 Task: Add Organic Cilantro to the cart.
Action: Mouse moved to (341, 155)
Screenshot: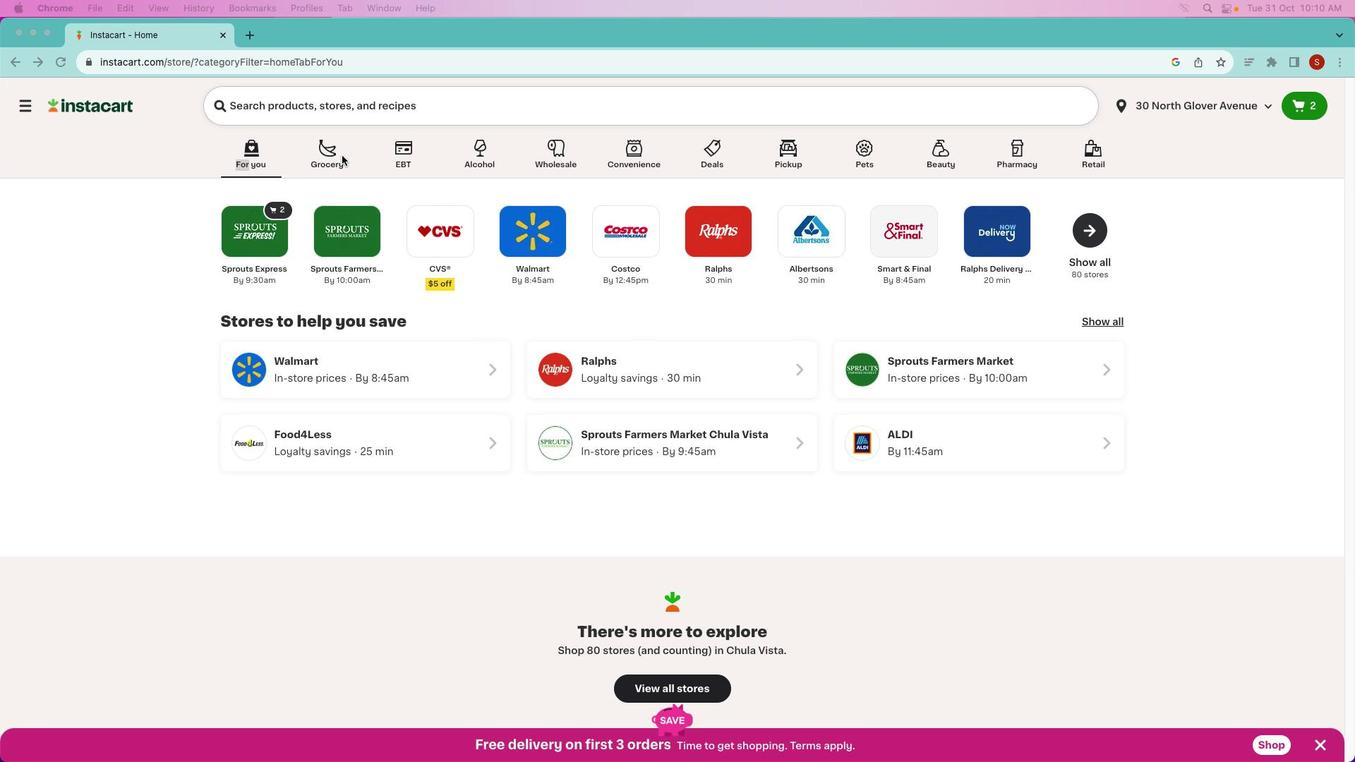 
Action: Mouse pressed left at (341, 155)
Screenshot: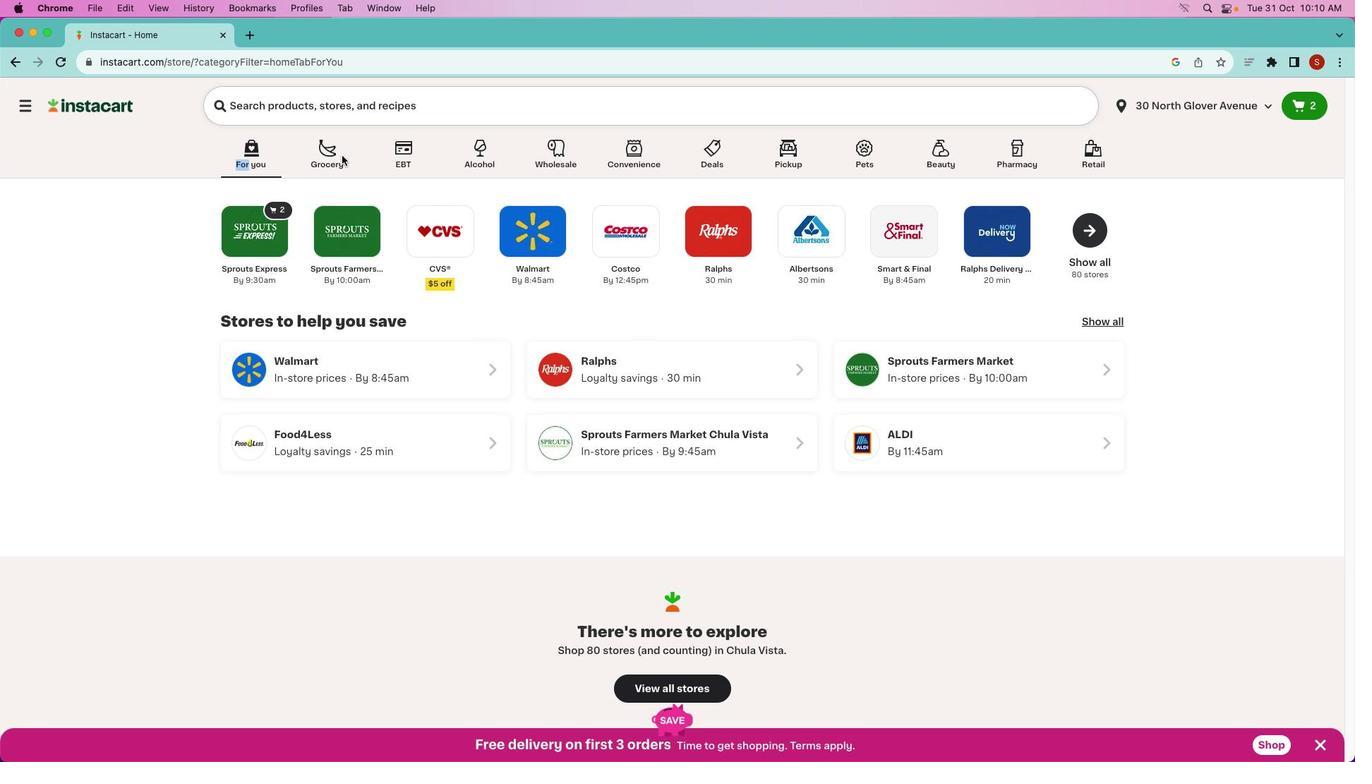 
Action: Mouse pressed left at (341, 155)
Screenshot: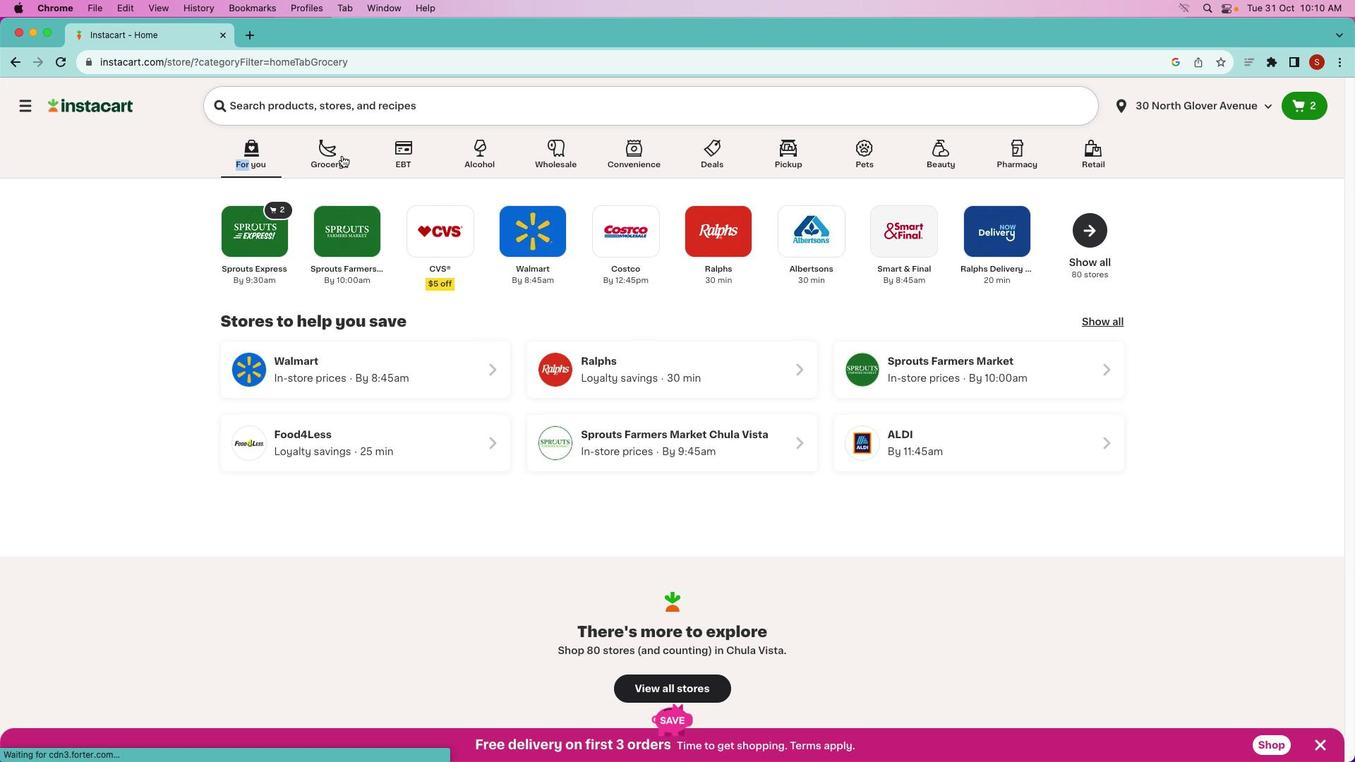 
Action: Mouse moved to (633, 390)
Screenshot: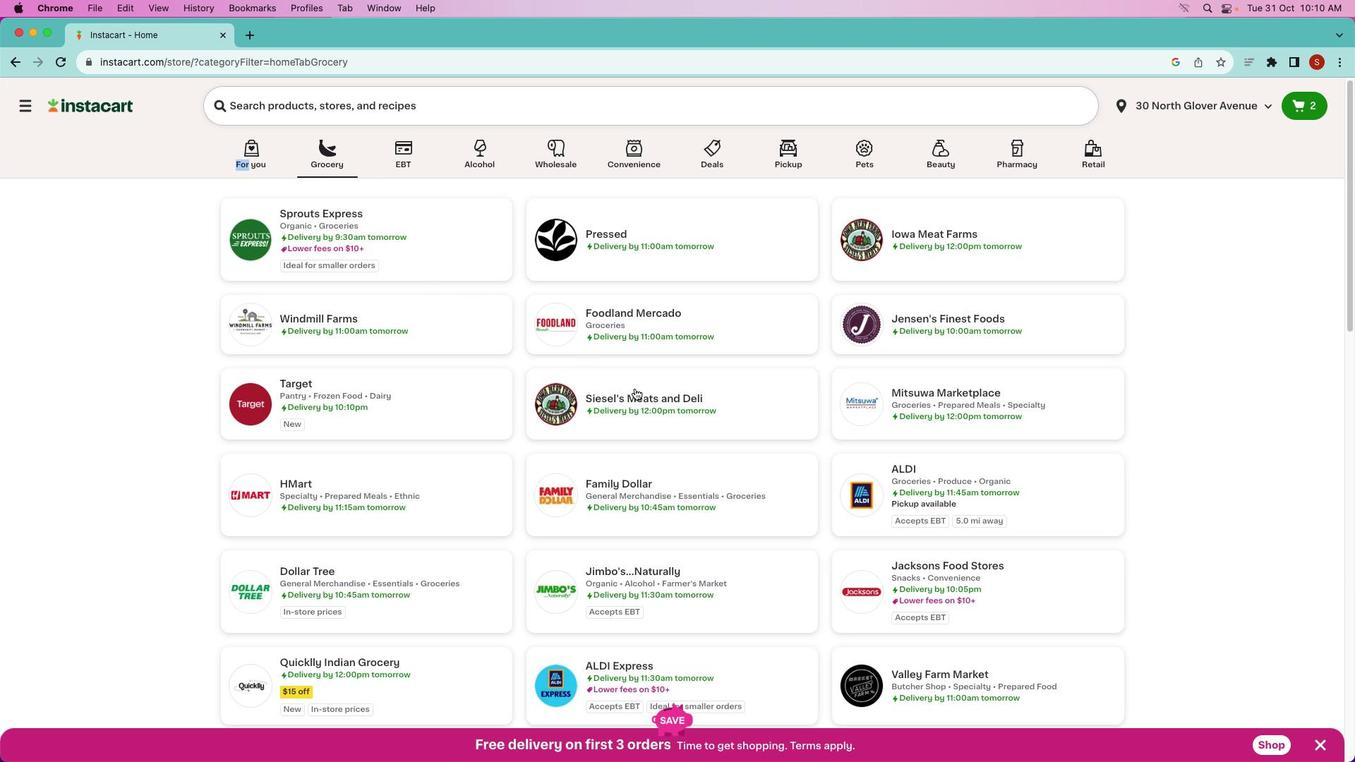 
Action: Mouse scrolled (633, 390) with delta (0, 0)
Screenshot: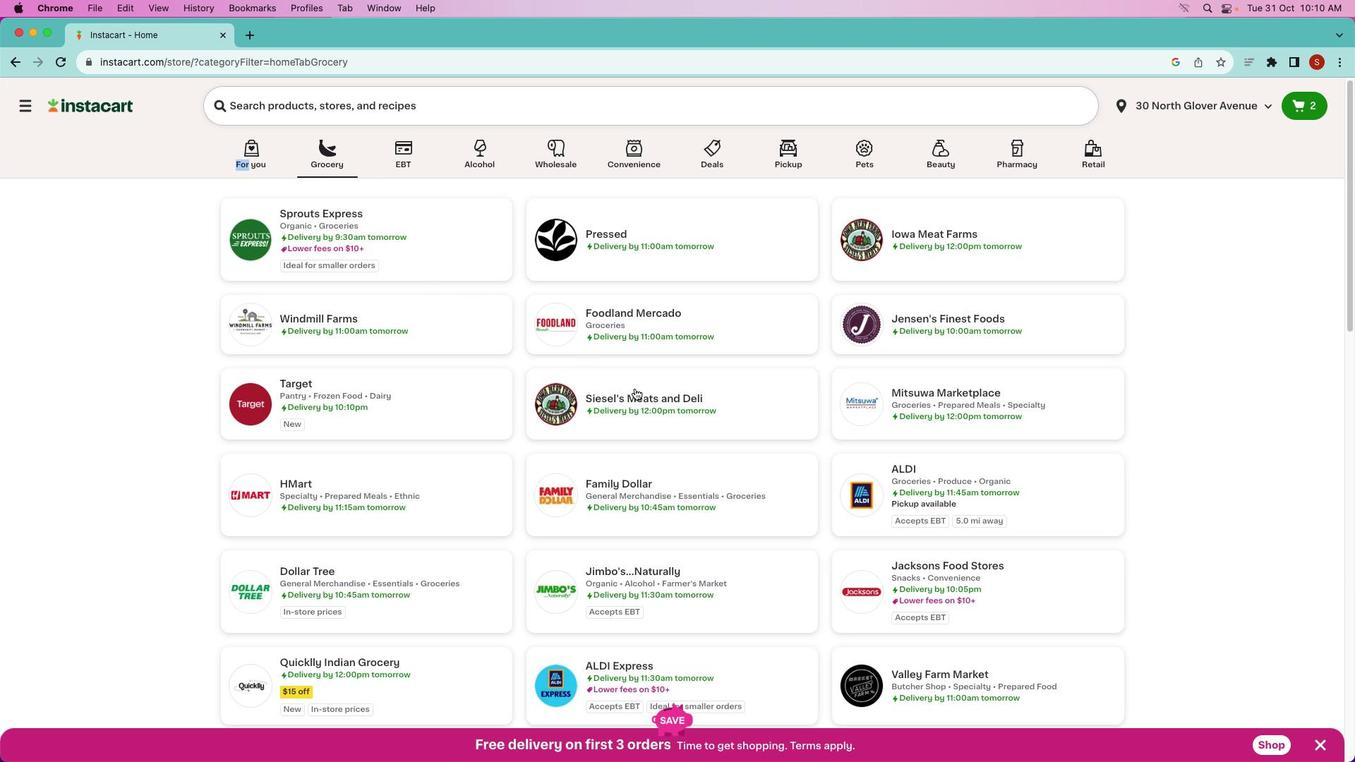 
Action: Mouse moved to (634, 389)
Screenshot: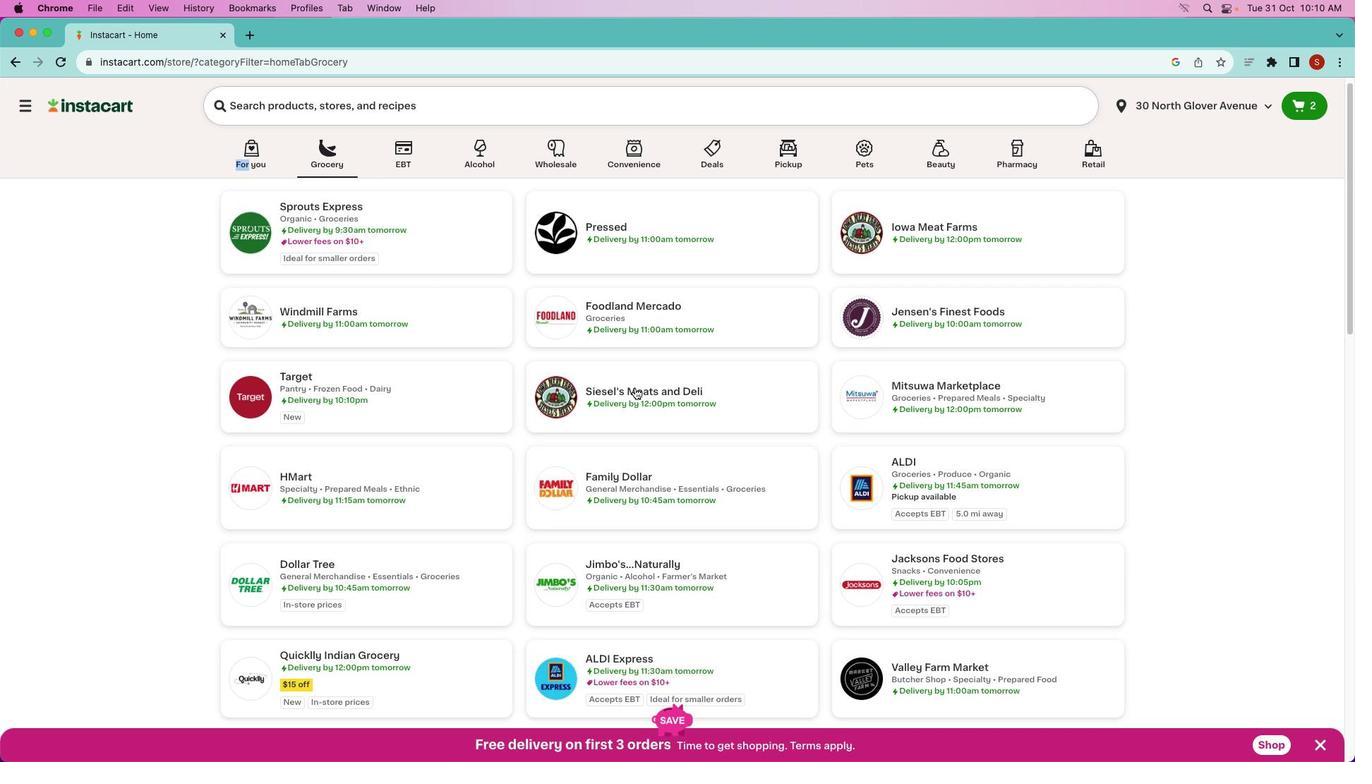
Action: Mouse scrolled (634, 389) with delta (0, 0)
Screenshot: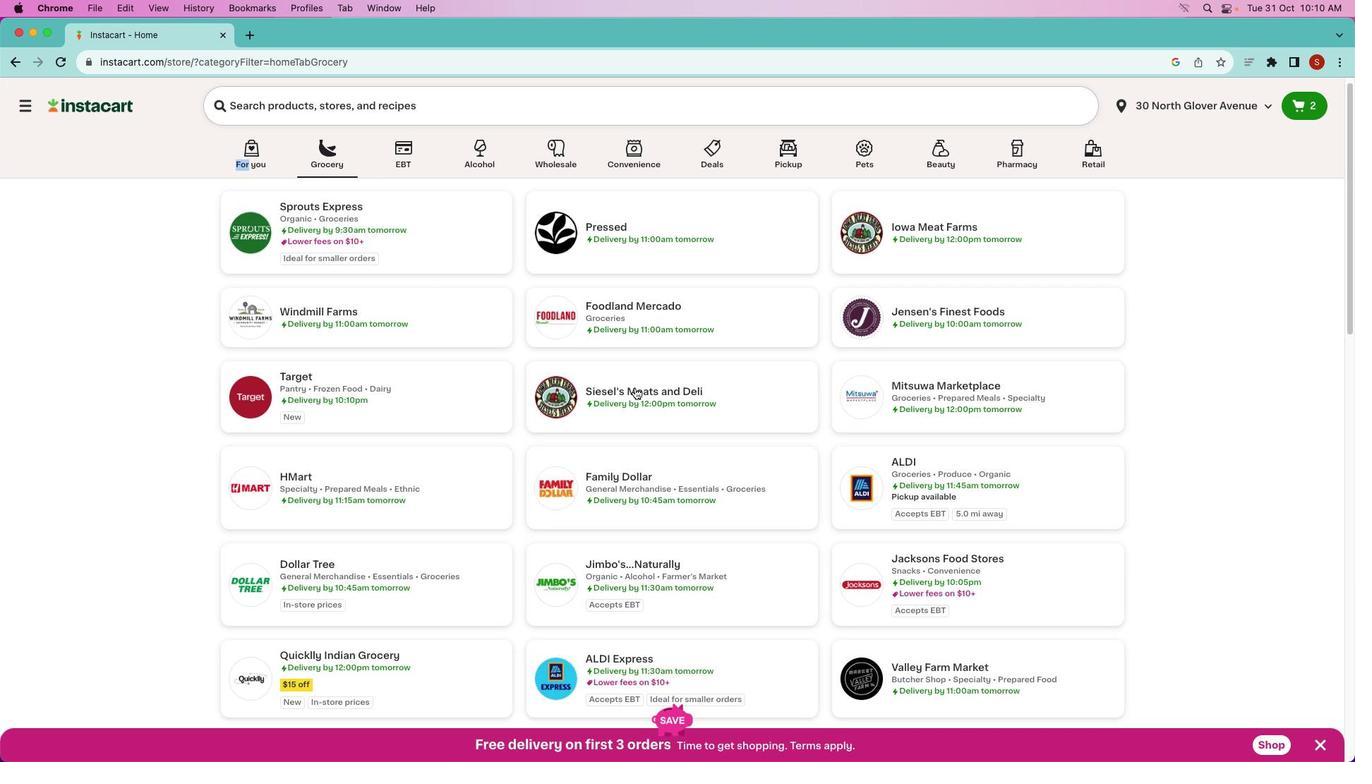 
Action: Mouse moved to (635, 391)
Screenshot: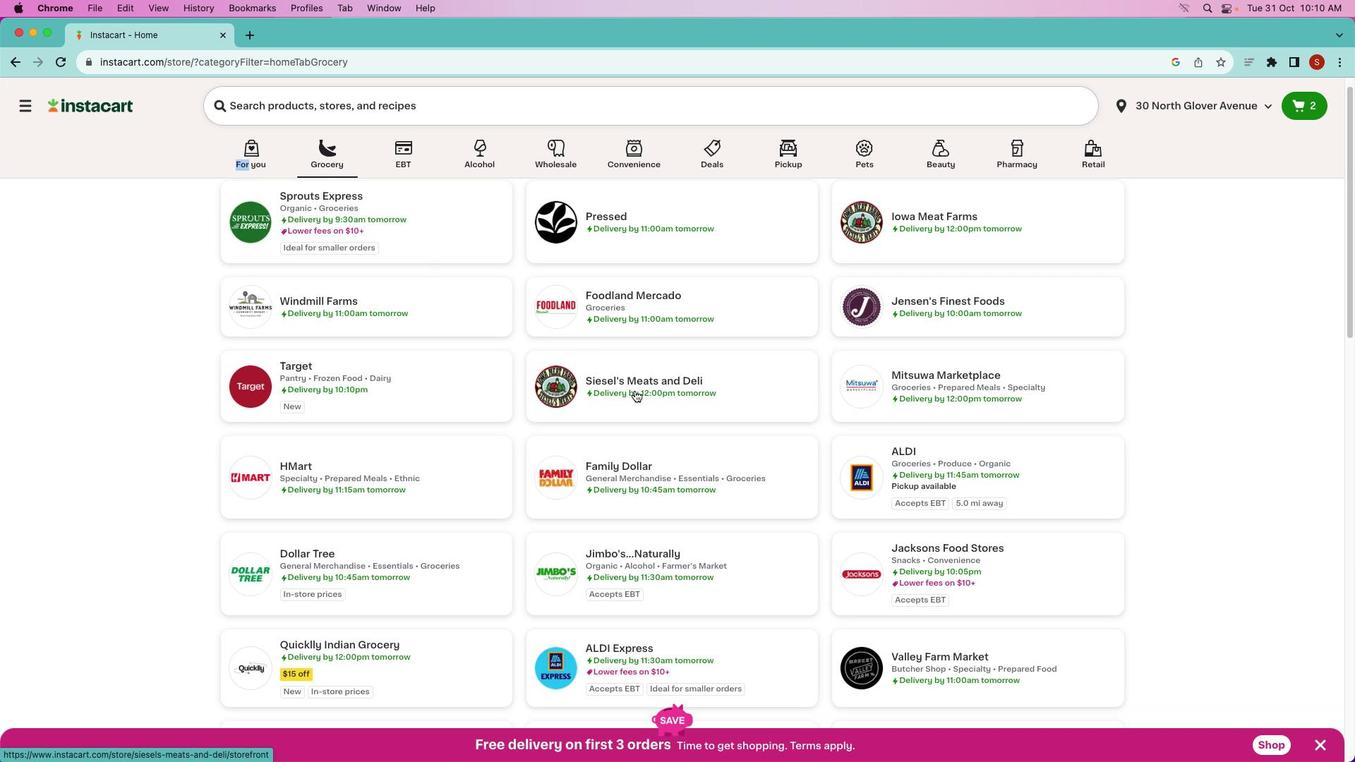 
Action: Mouse scrolled (635, 391) with delta (0, 0)
Screenshot: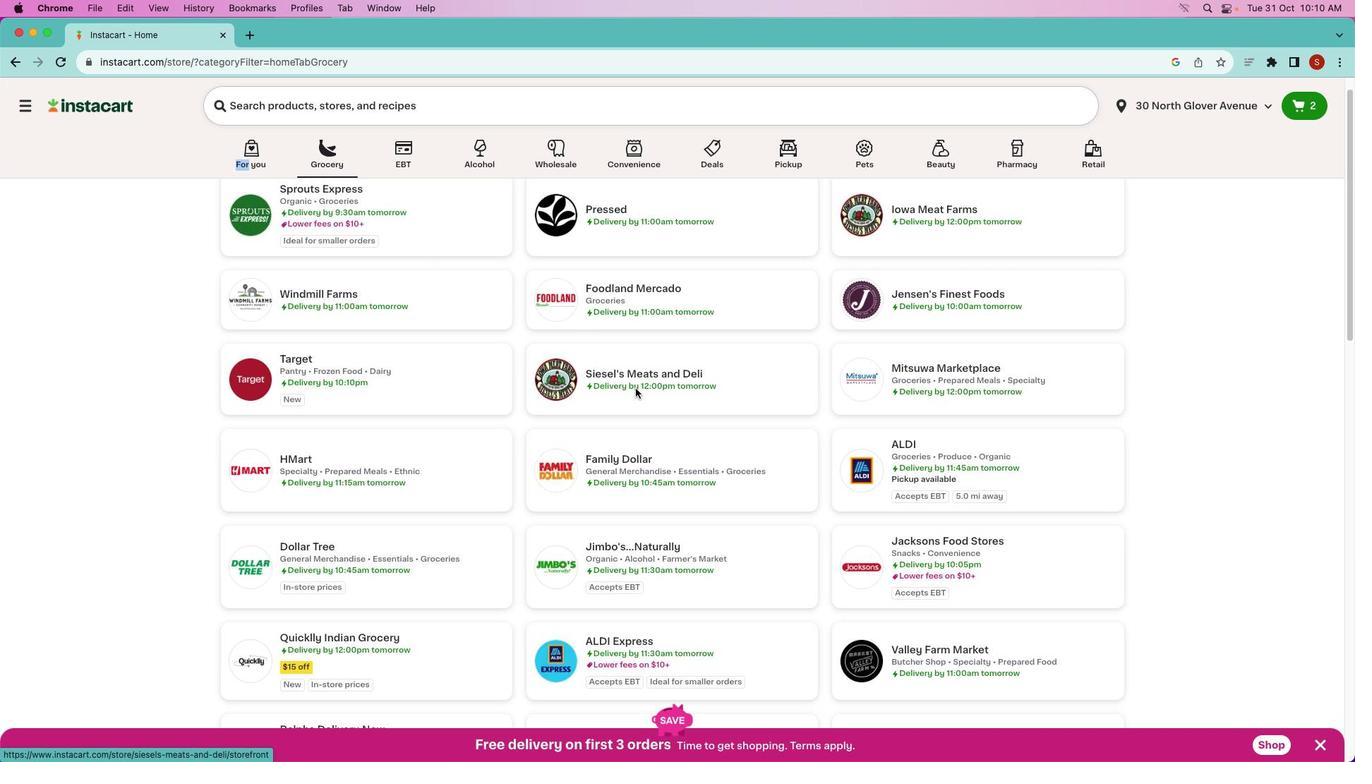 
Action: Mouse scrolled (635, 391) with delta (0, 0)
Screenshot: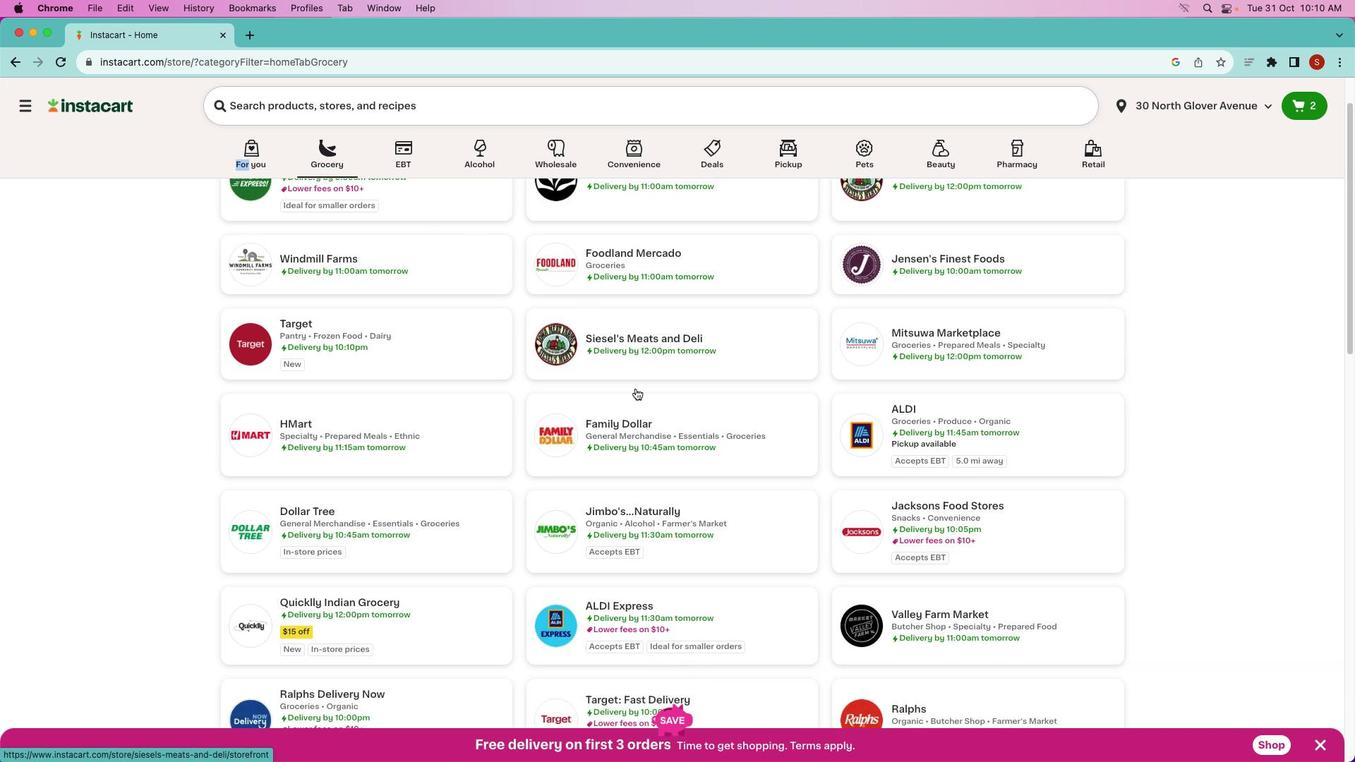 
Action: Mouse scrolled (635, 391) with delta (0, -2)
Screenshot: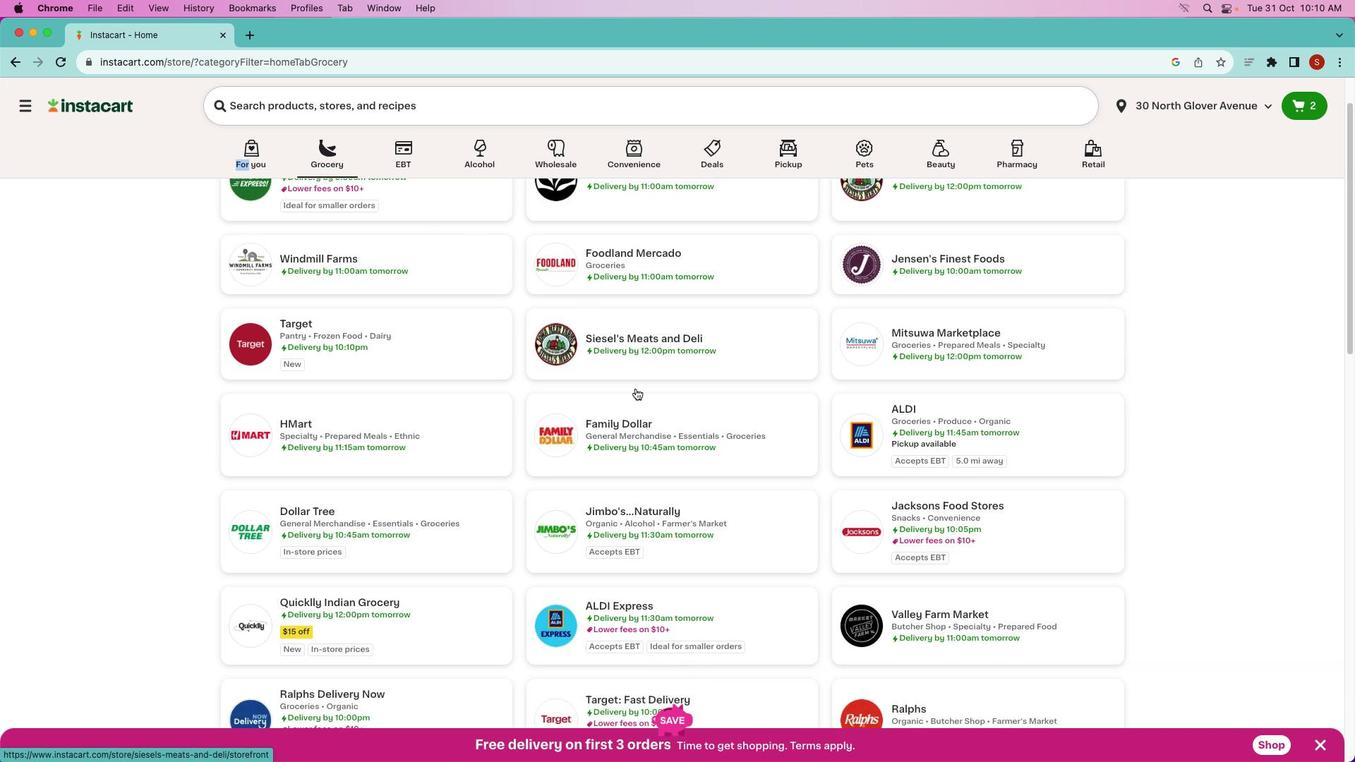 
Action: Mouse moved to (635, 390)
Screenshot: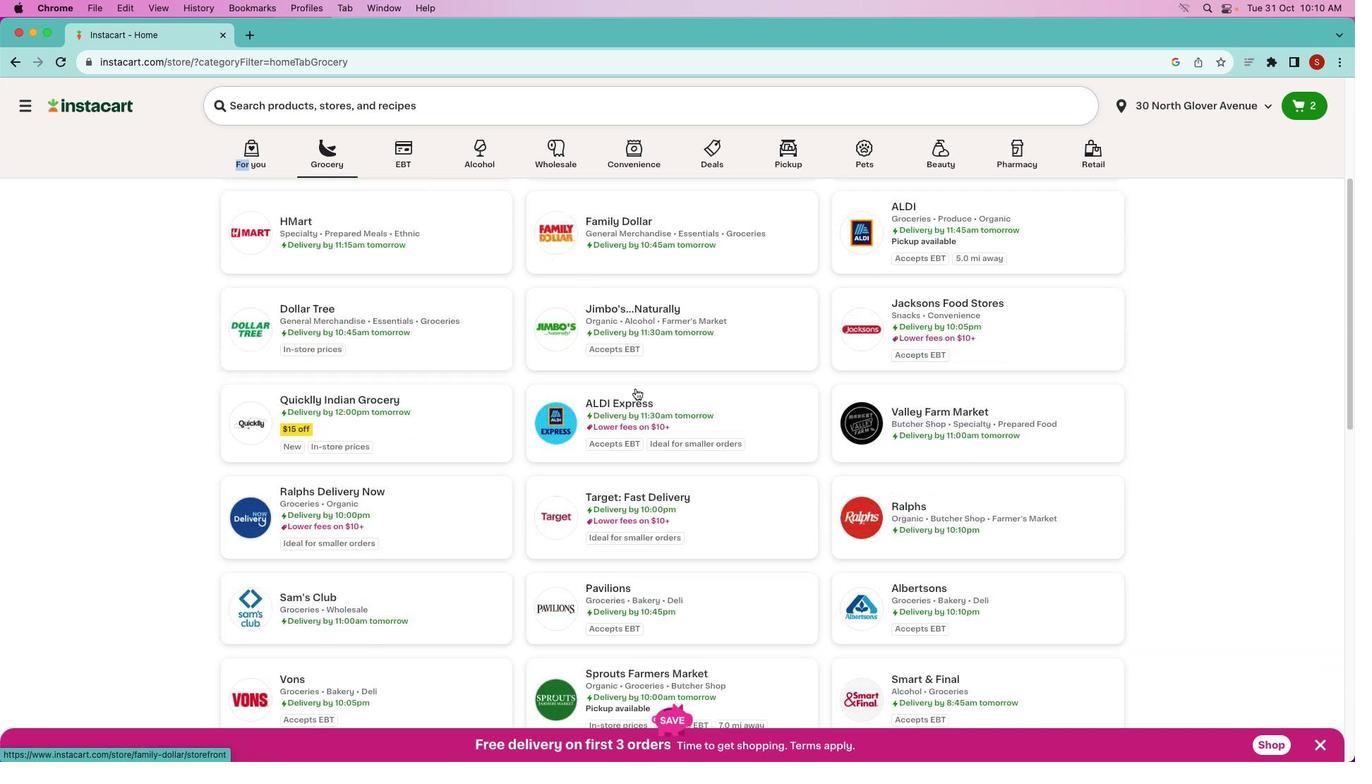 
Action: Mouse scrolled (635, 390) with delta (0, -2)
Screenshot: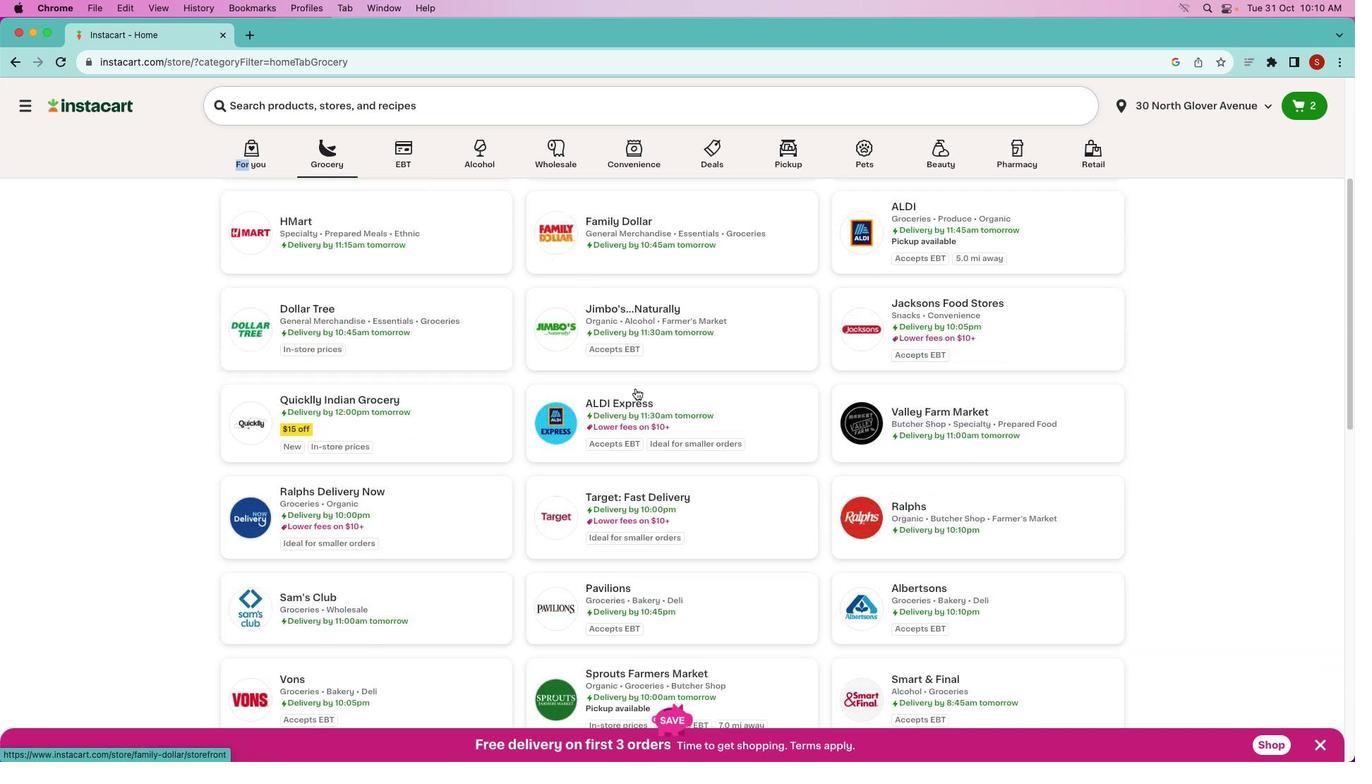
Action: Mouse moved to (658, 467)
Screenshot: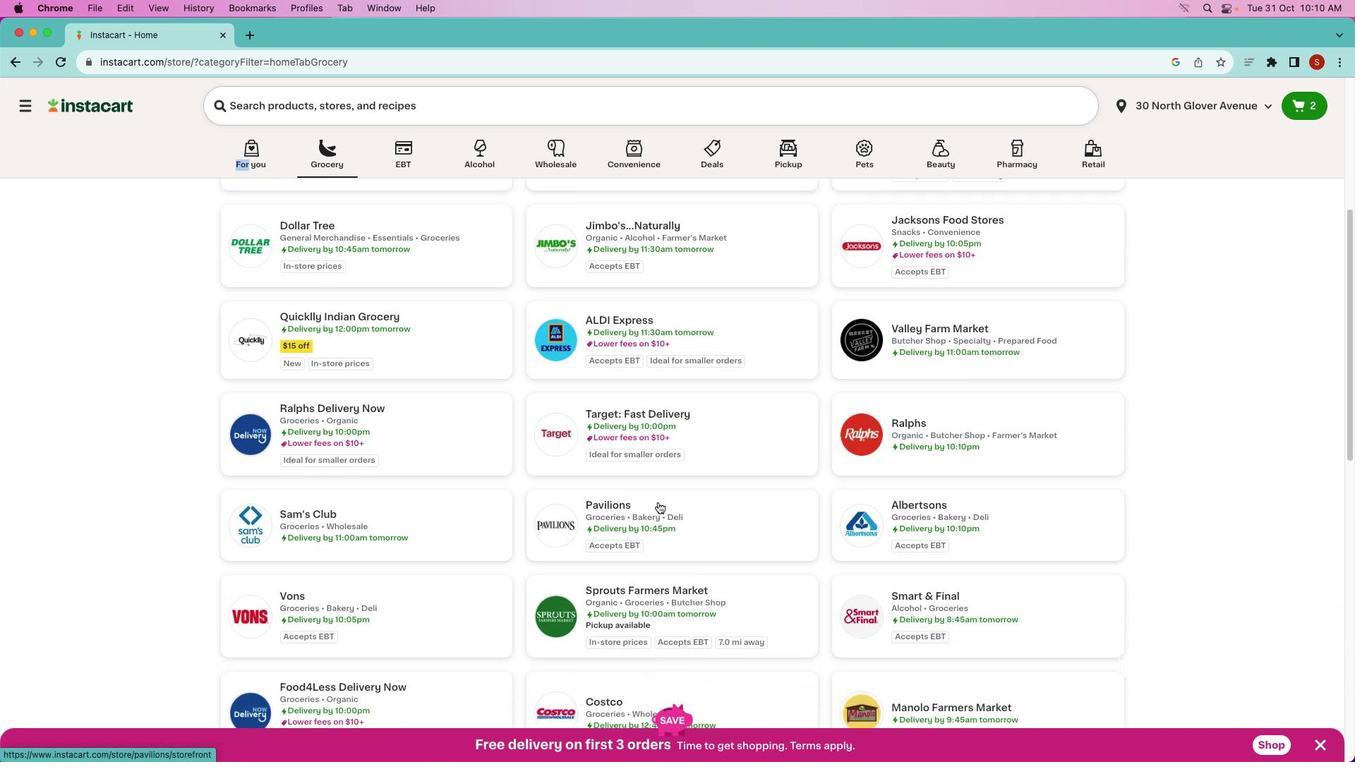 
Action: Mouse scrolled (658, 467) with delta (0, 0)
Screenshot: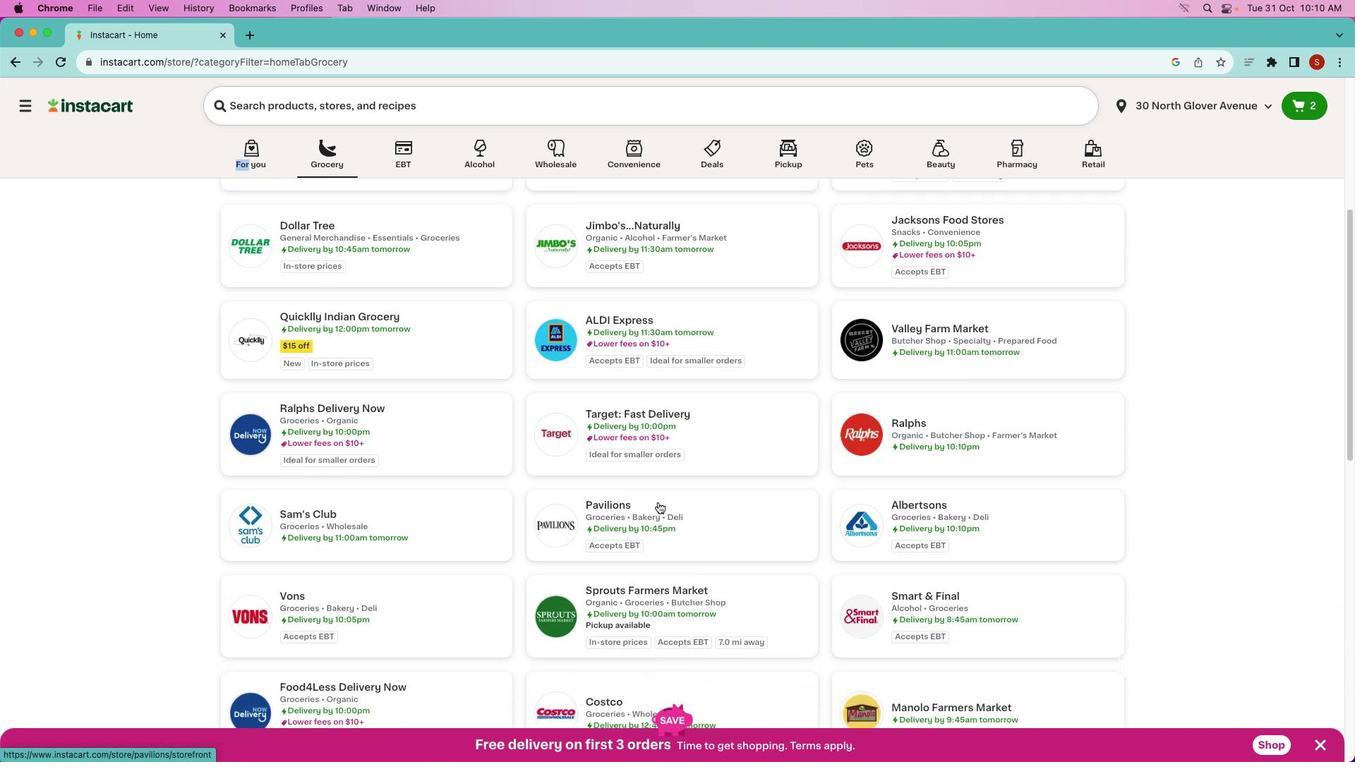
Action: Mouse moved to (660, 482)
Screenshot: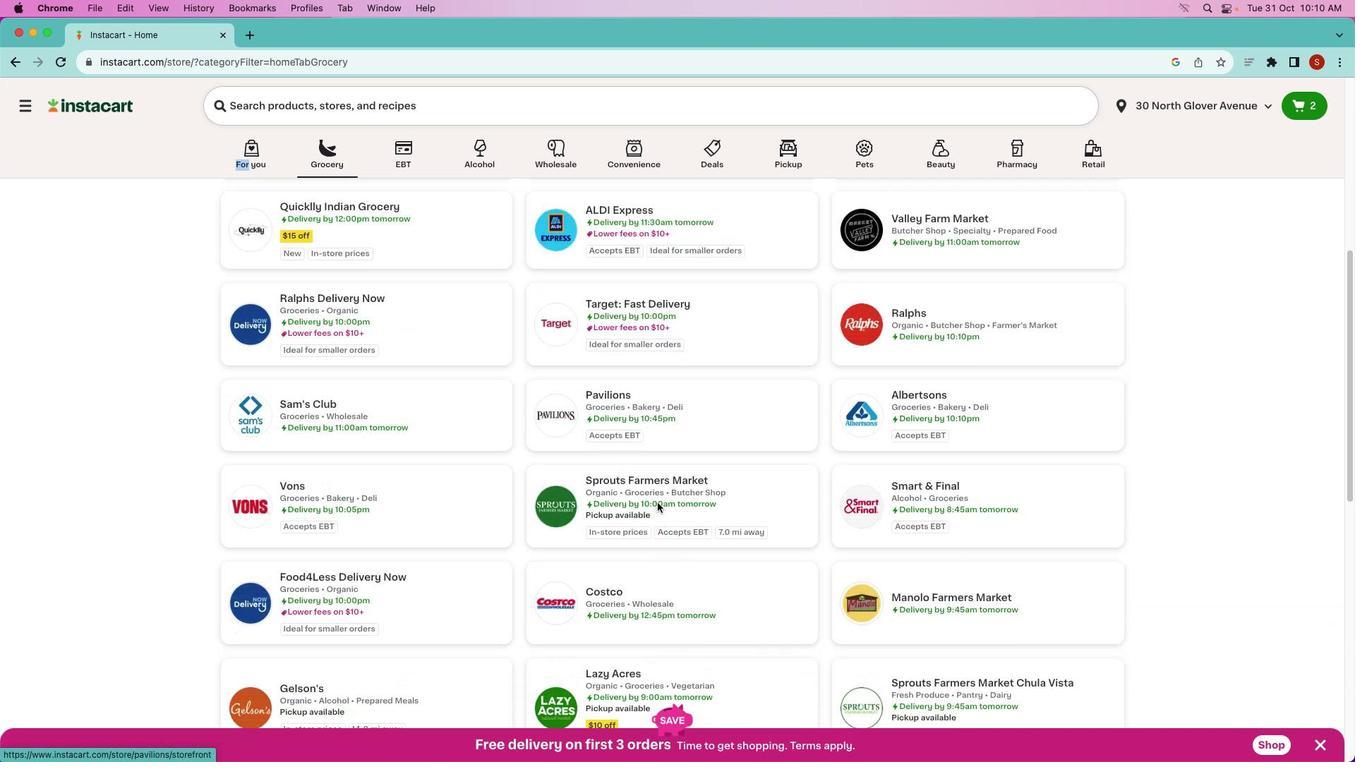 
Action: Mouse scrolled (660, 482) with delta (0, 0)
Screenshot: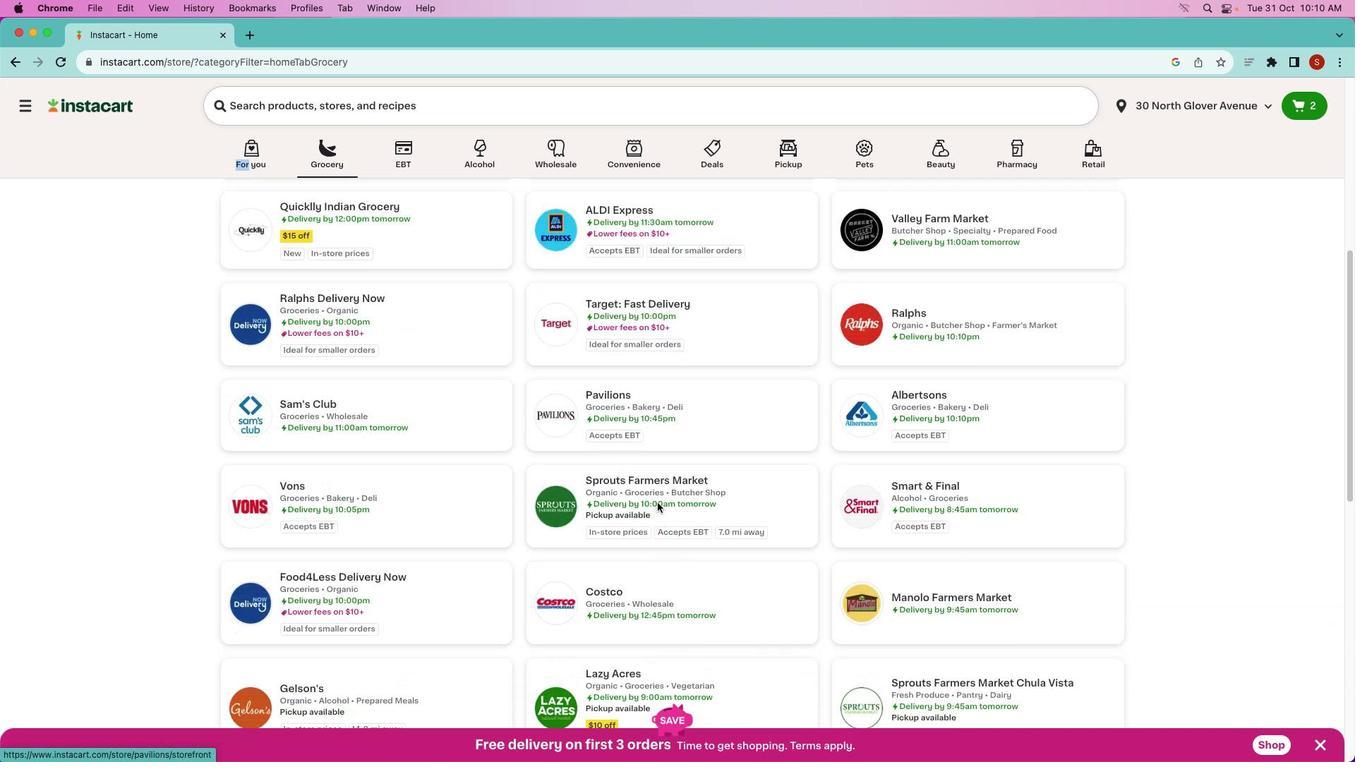 
Action: Mouse moved to (660, 490)
Screenshot: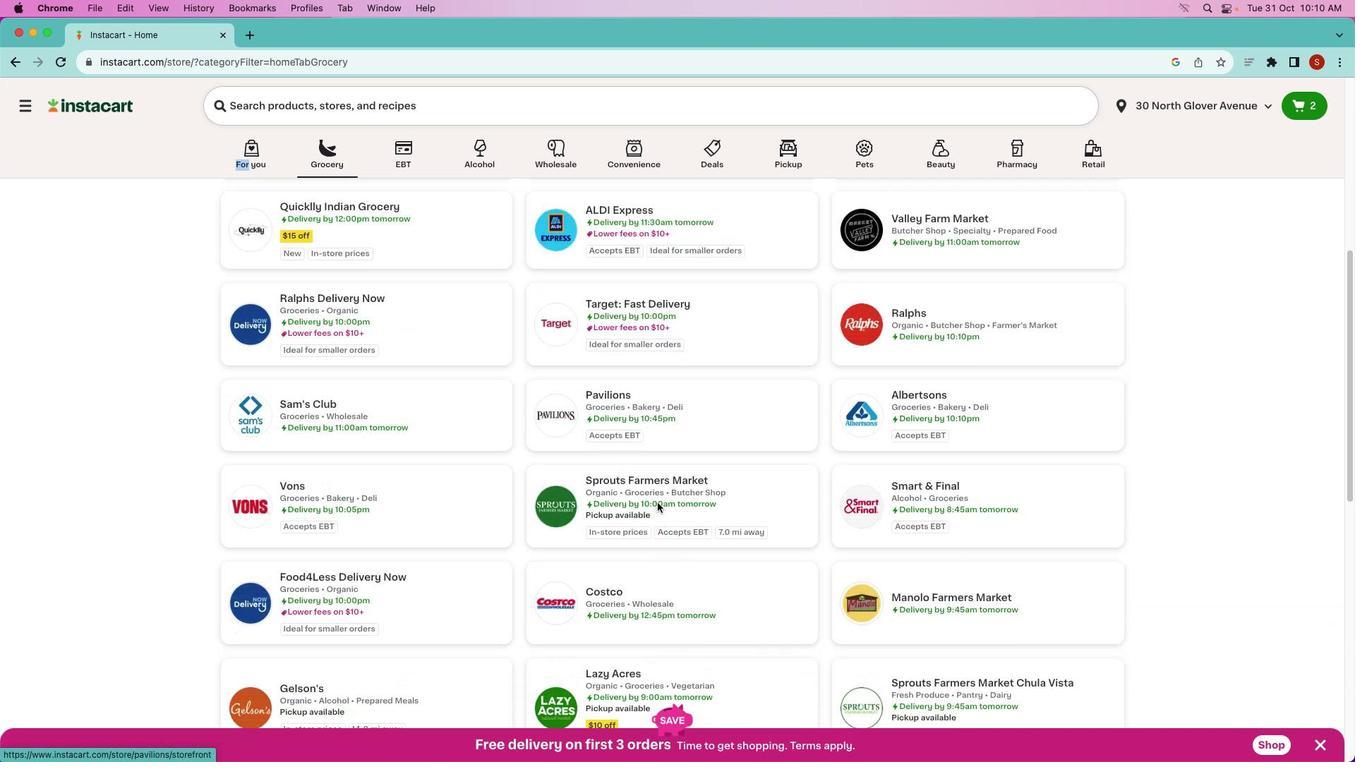 
Action: Mouse scrolled (660, 490) with delta (0, -2)
Screenshot: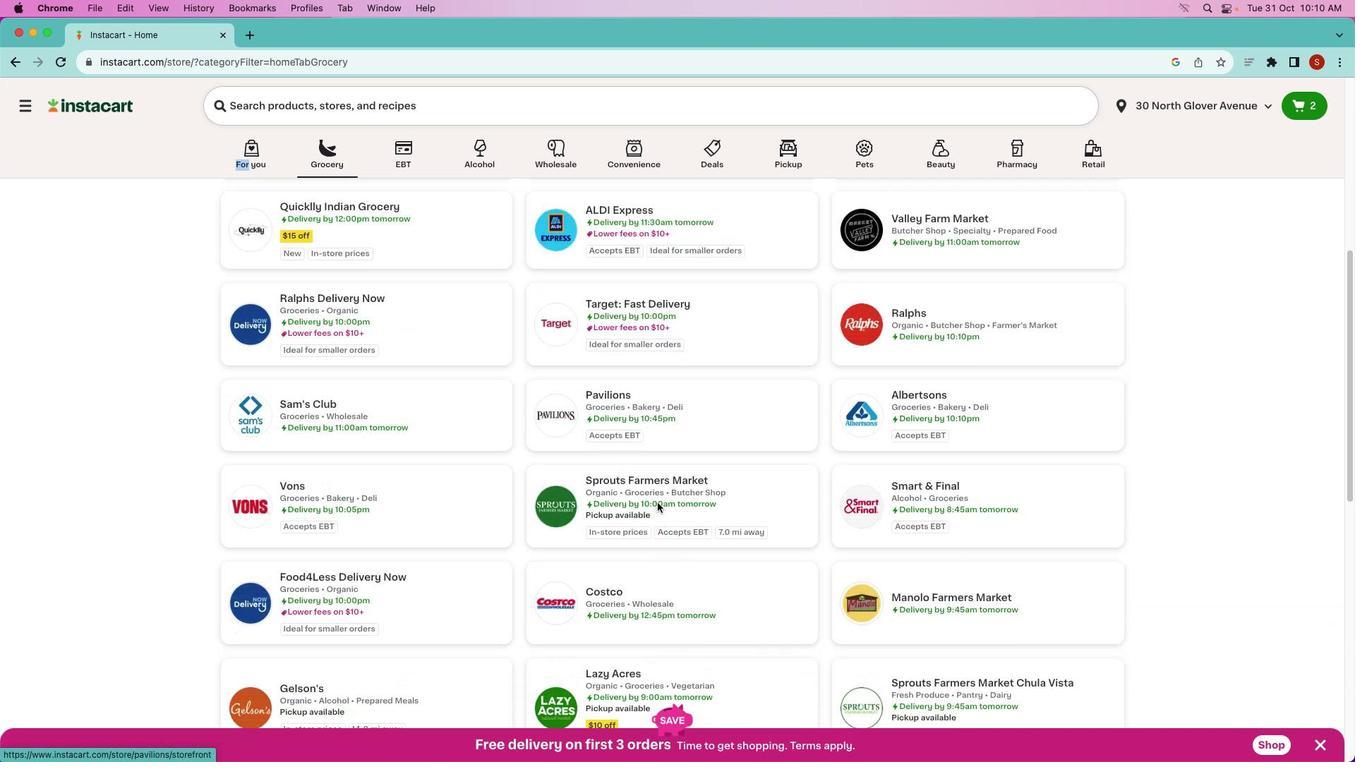 
Action: Mouse moved to (659, 500)
Screenshot: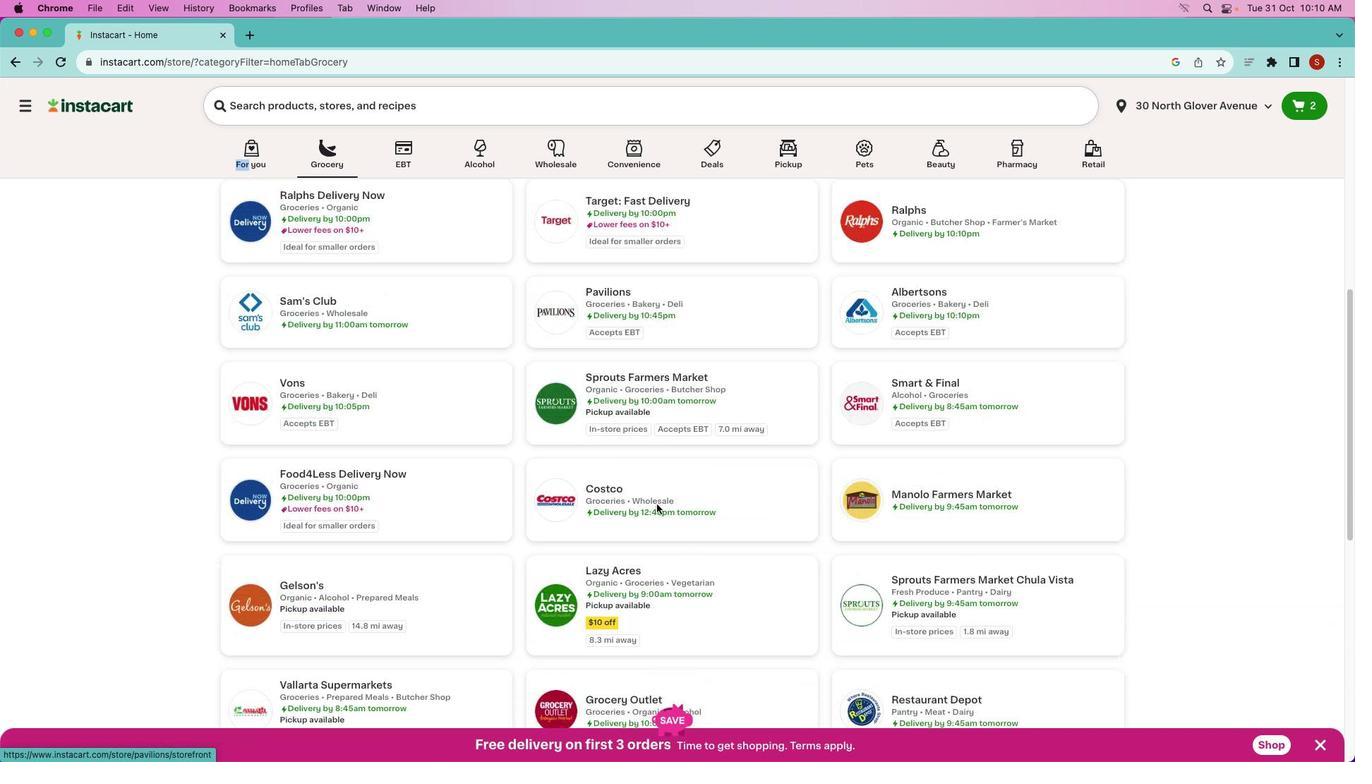 
Action: Mouse scrolled (659, 500) with delta (0, -3)
Screenshot: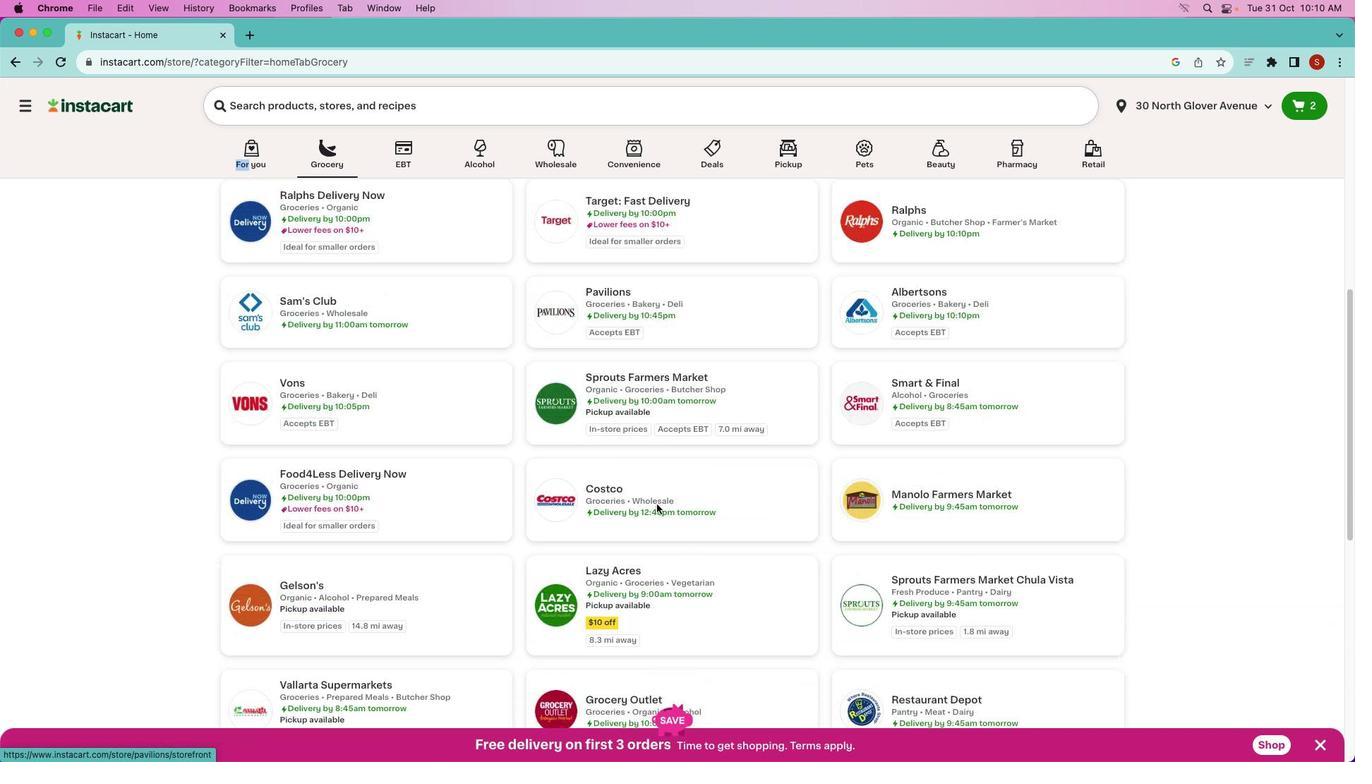 
Action: Mouse moved to (640, 375)
Screenshot: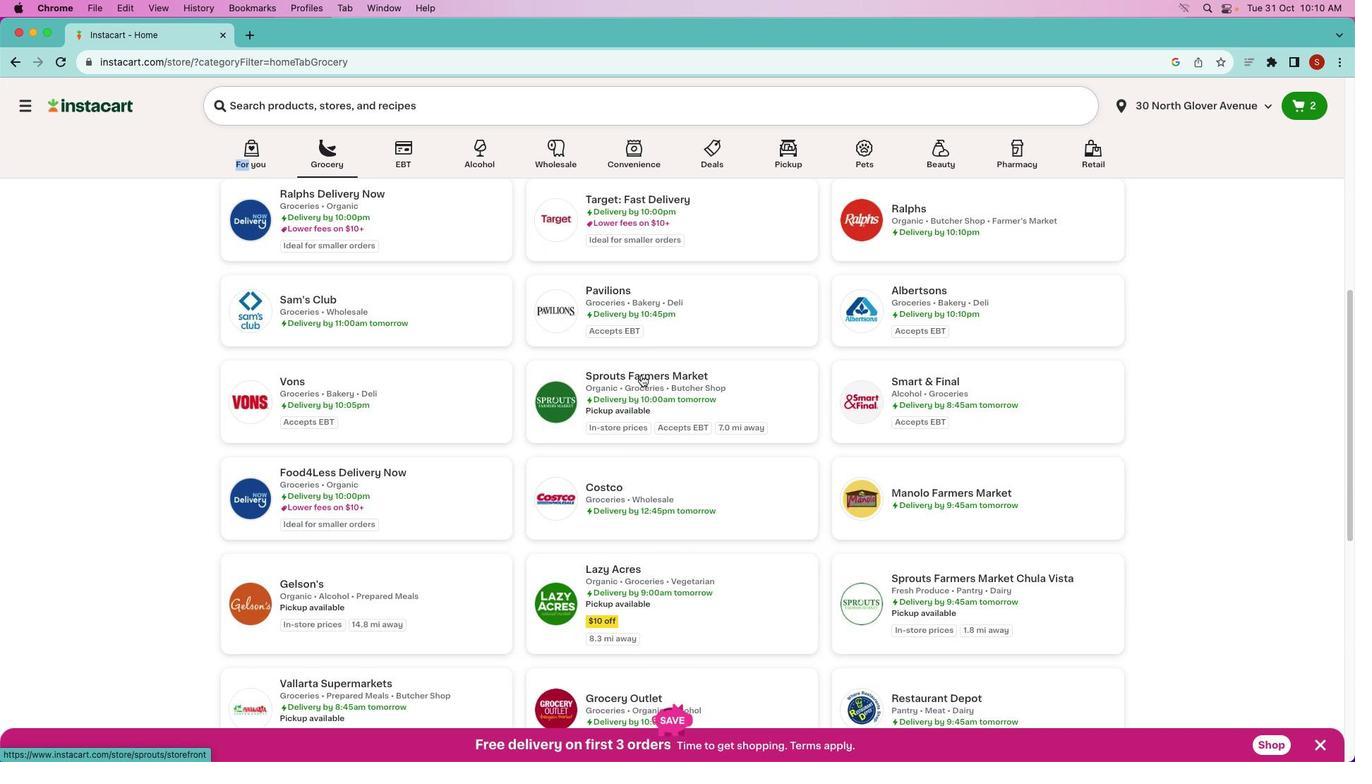 
Action: Mouse pressed left at (640, 375)
Screenshot: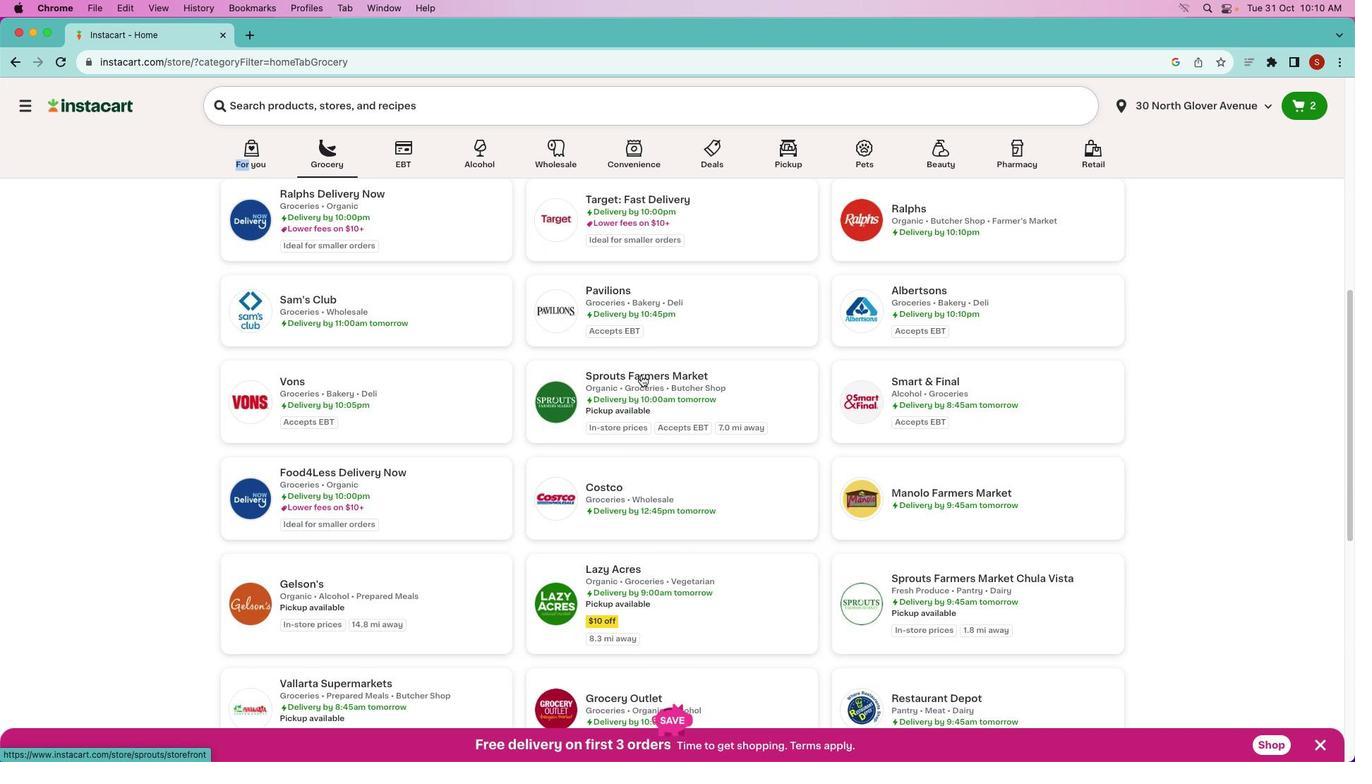 
Action: Mouse moved to (641, 374)
Screenshot: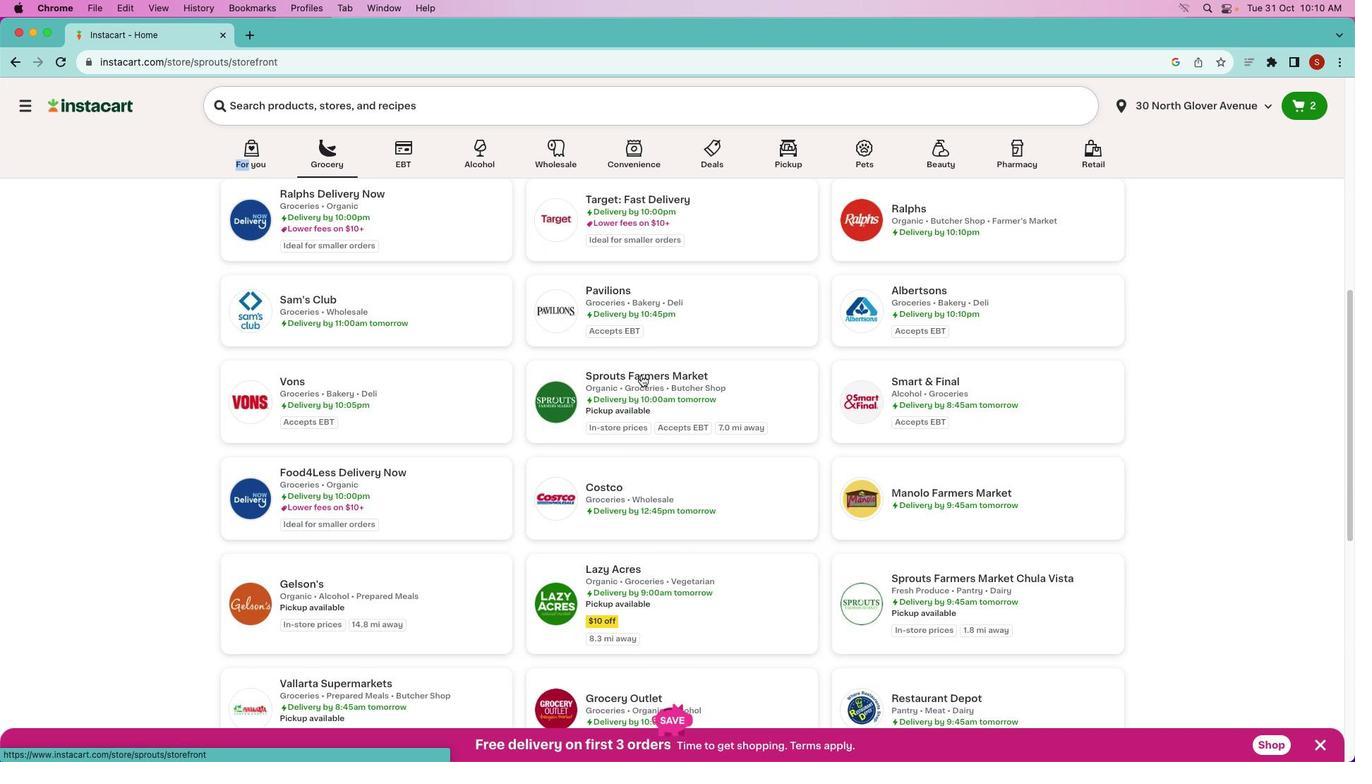 
Action: Mouse pressed left at (641, 374)
Screenshot: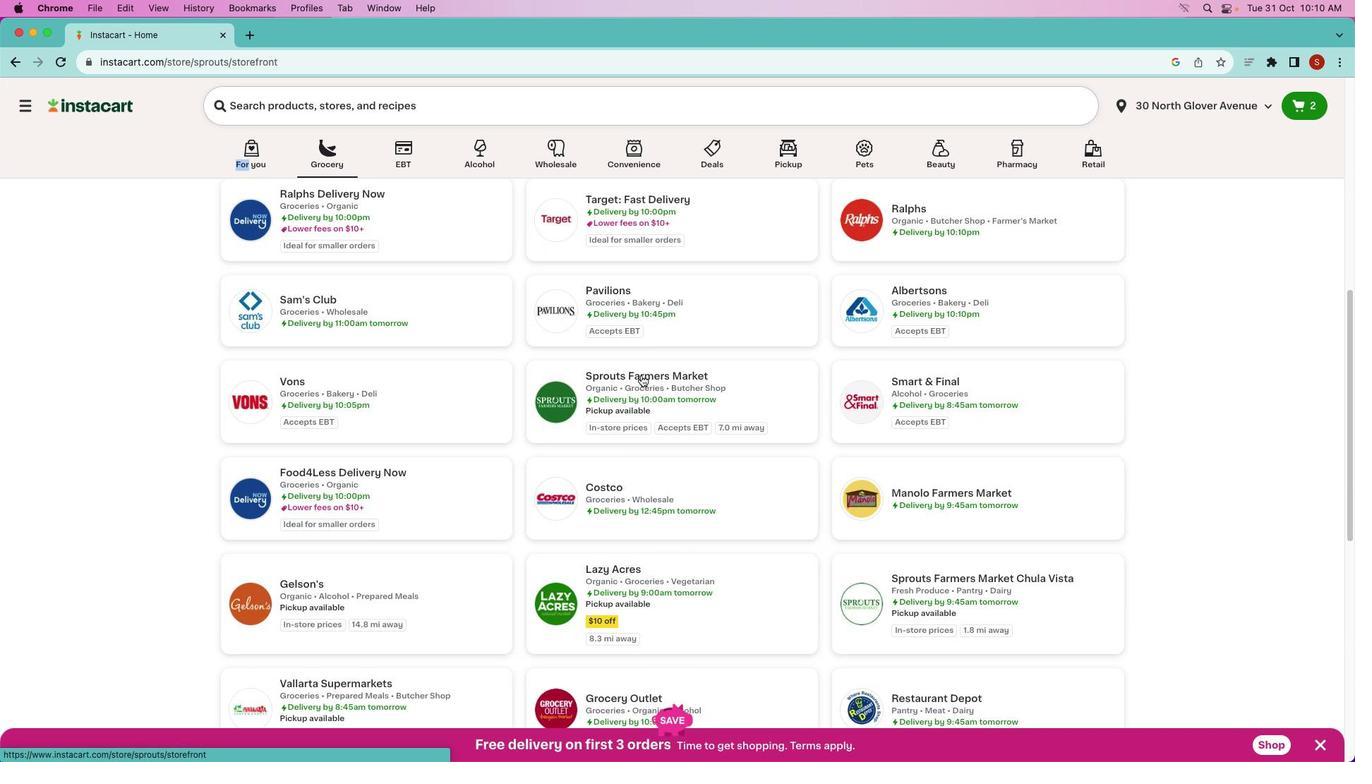
Action: Mouse moved to (645, 162)
Screenshot: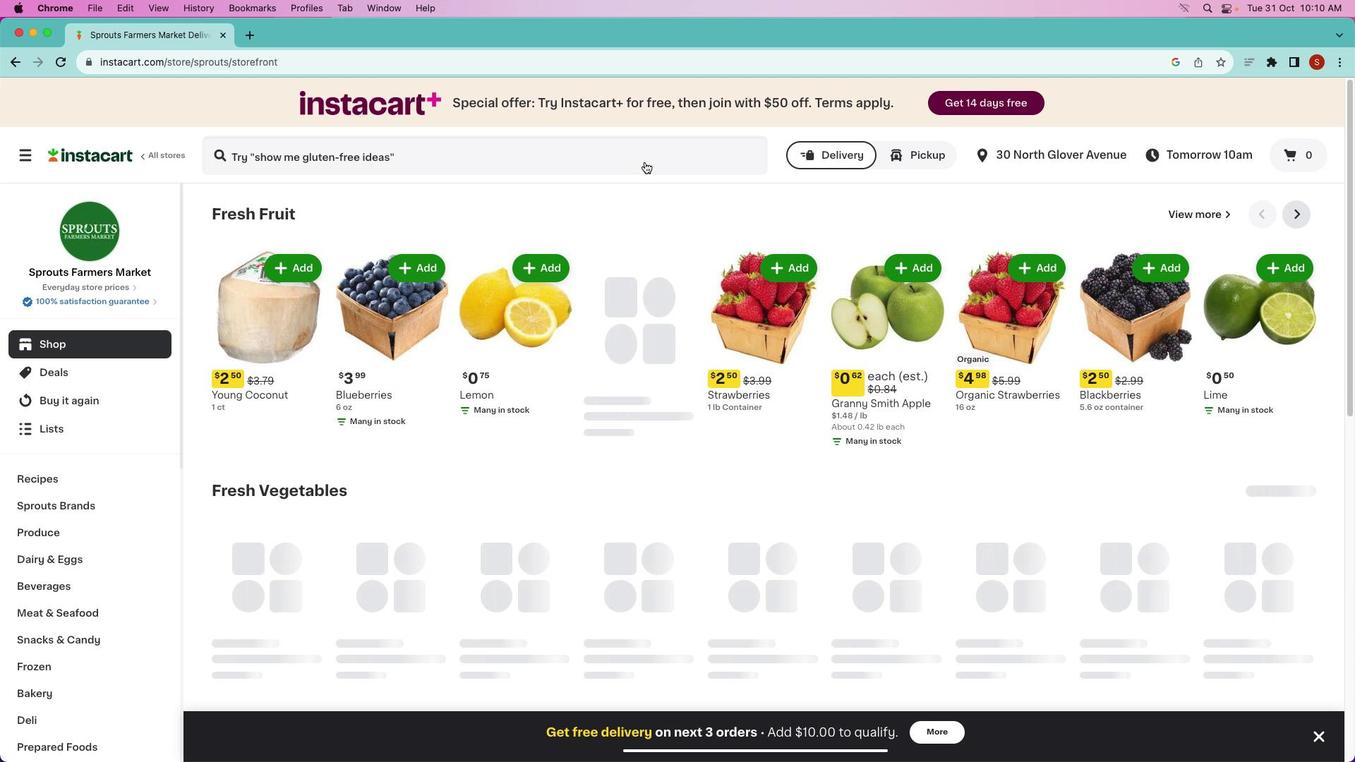 
Action: Mouse pressed left at (645, 162)
Screenshot: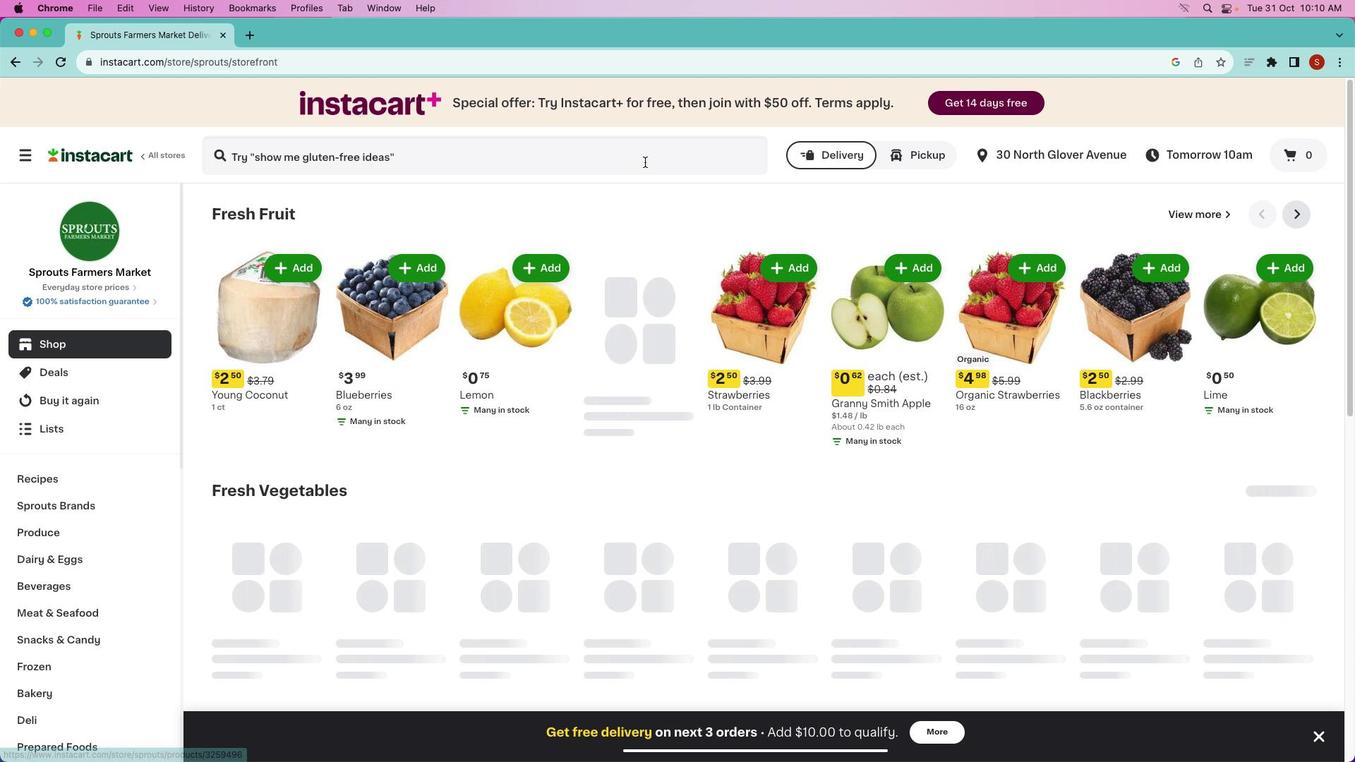 
Action: Mouse moved to (646, 159)
Screenshot: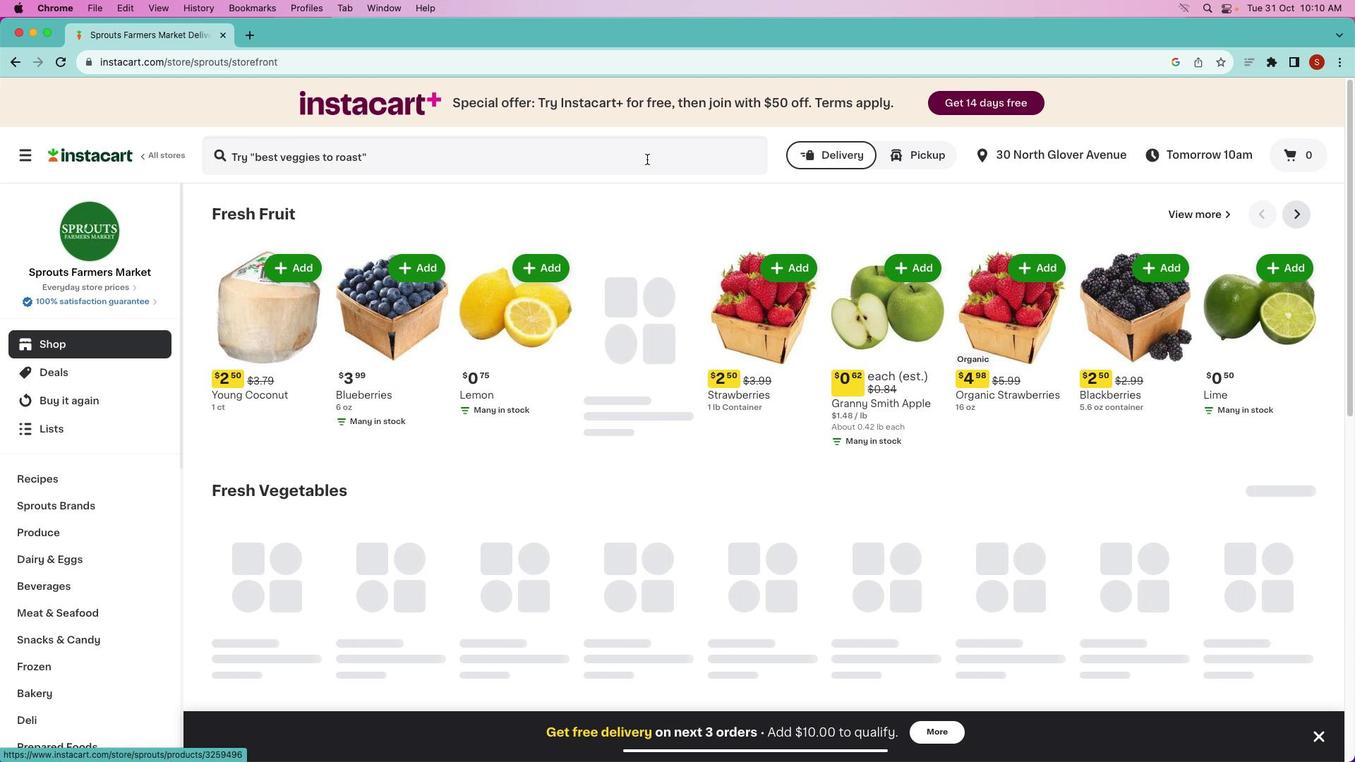 
Action: Mouse pressed left at (646, 159)
Screenshot: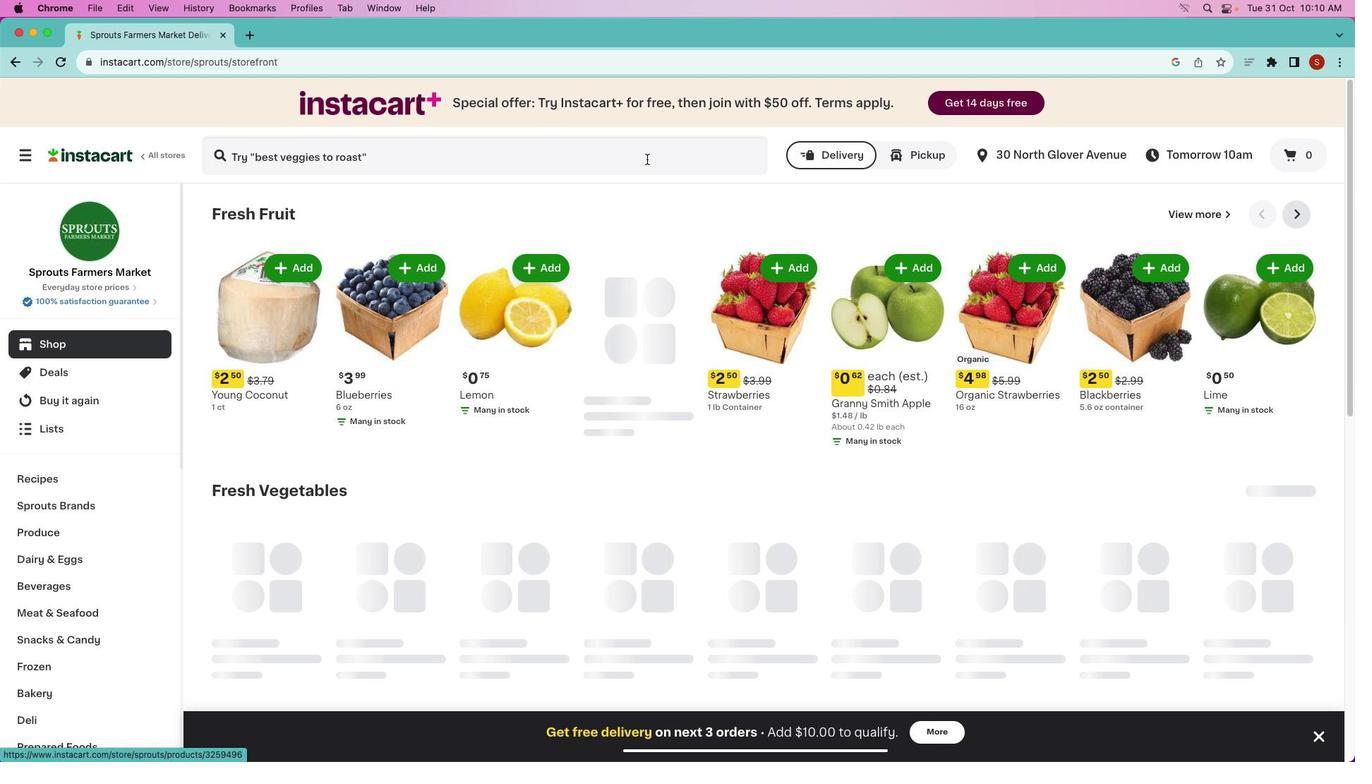 
Action: Key pressed 'o''r''g''a''n''i''c'Key.space'c''i''l''a''n''t''r''o'Key.enter
Screenshot: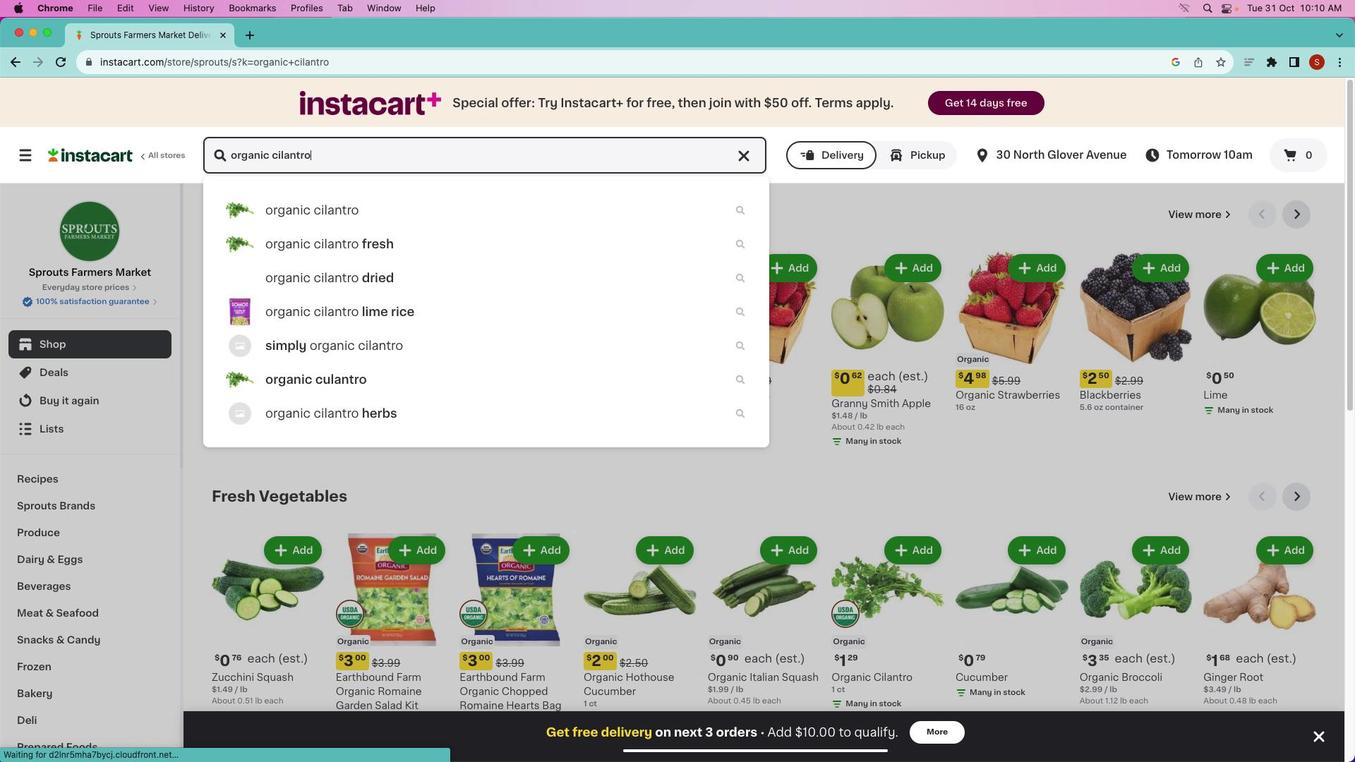 
Action: Mouse moved to (381, 287)
Screenshot: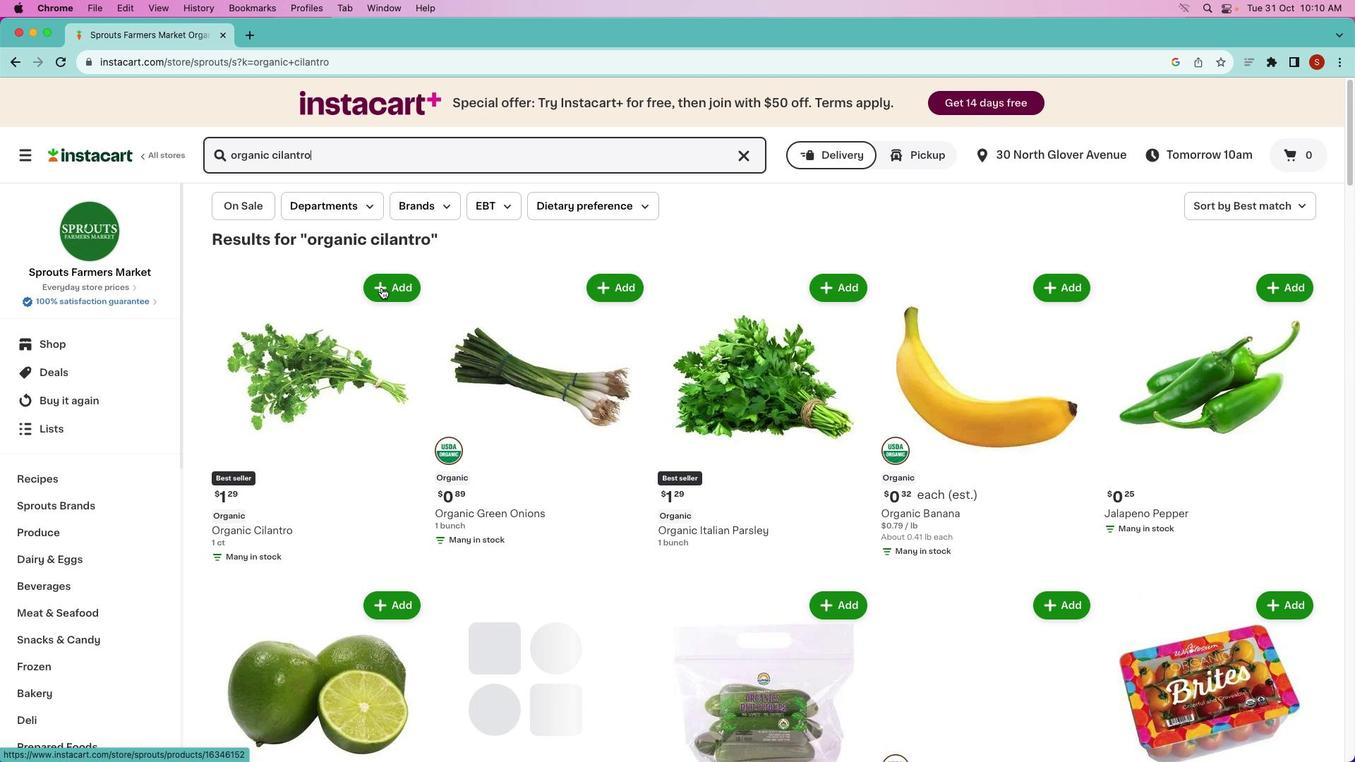 
Action: Mouse pressed left at (381, 287)
Screenshot: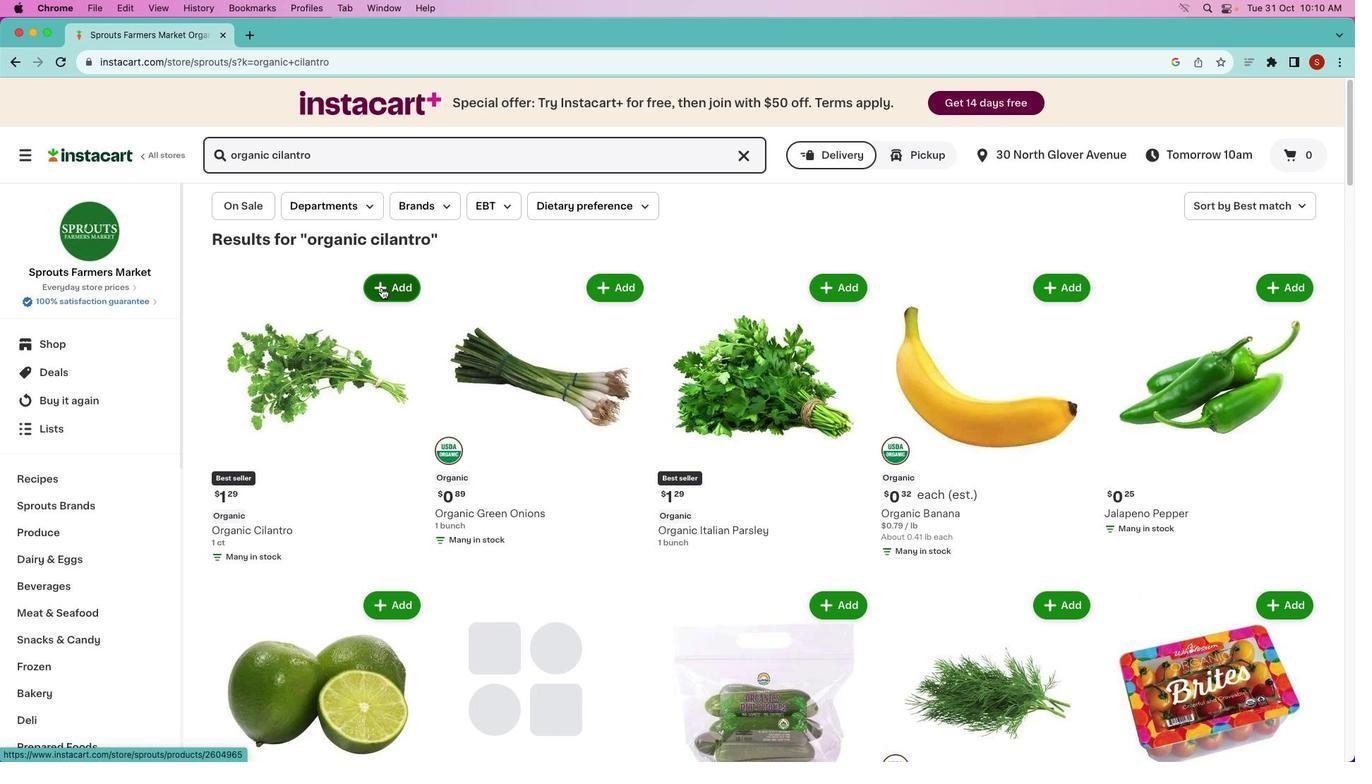 
Action: Mouse moved to (399, 307)
Screenshot: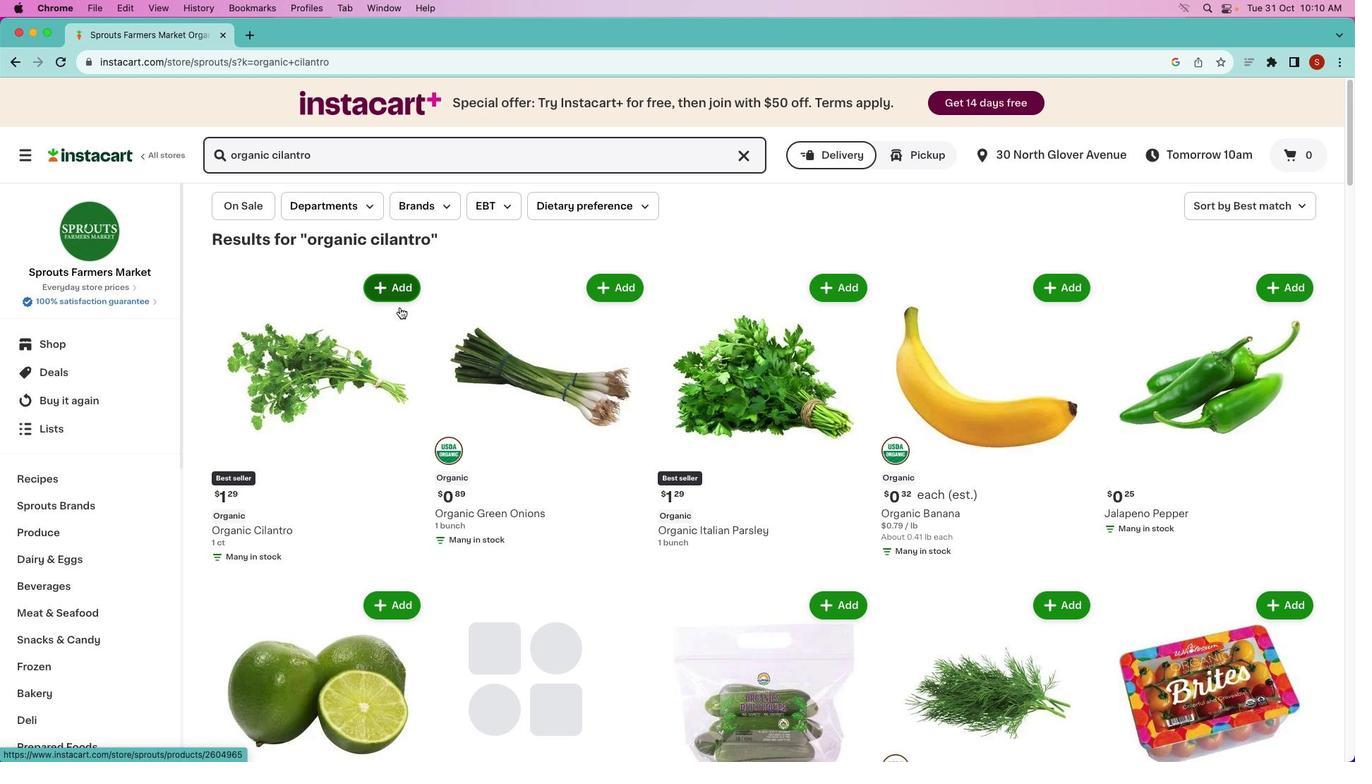 
